 Task: In the Contact  Layla.King@nyu.edu, schedule and save the meeting with title: 'Collaborative Discussion', Select date: '25 September, 2023', select start time: 3:00:PM. Add location in person New York with meeting description: Kindly join this meeting to understand Product Demo and Service Presentation.. Logged in from softage.1@softage.net
Action: Mouse moved to (74, 50)
Screenshot: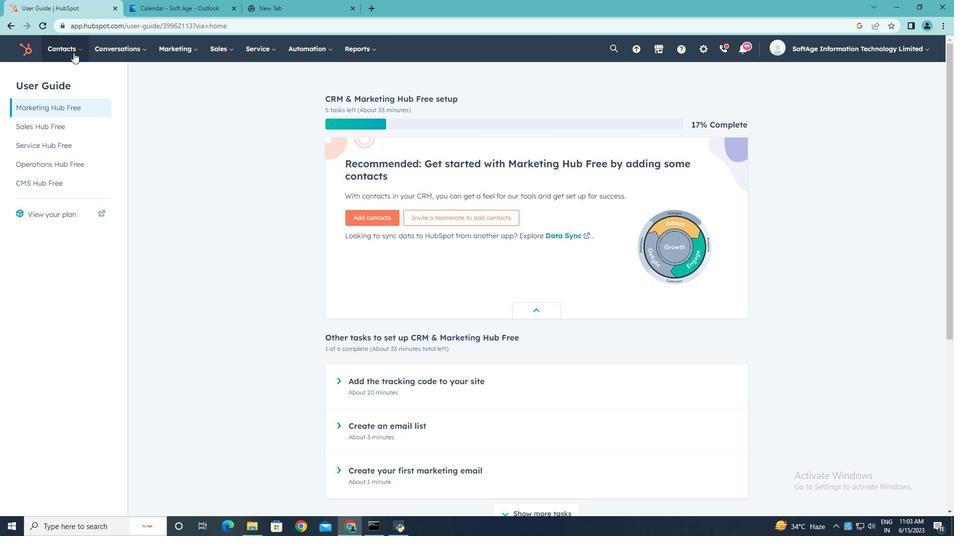 
Action: Mouse pressed left at (74, 50)
Screenshot: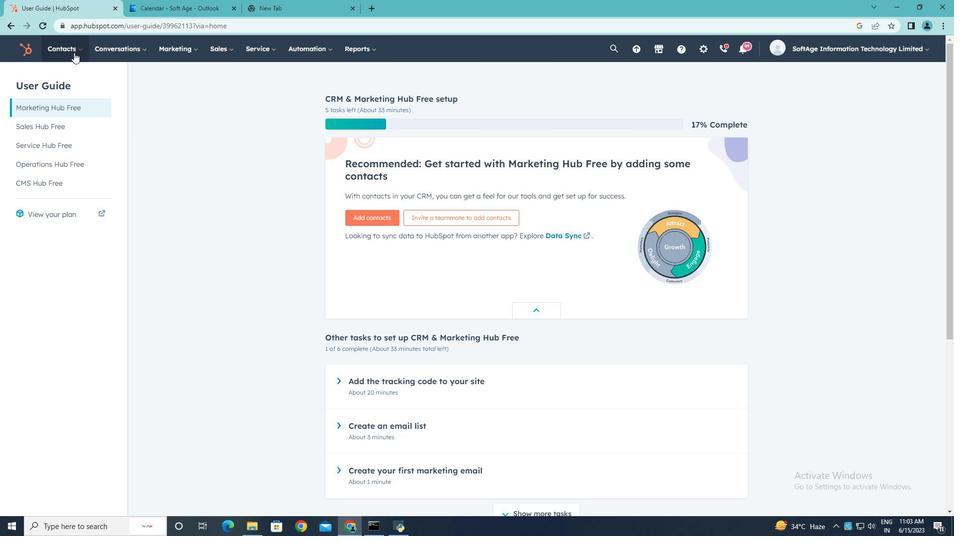 
Action: Mouse moved to (68, 76)
Screenshot: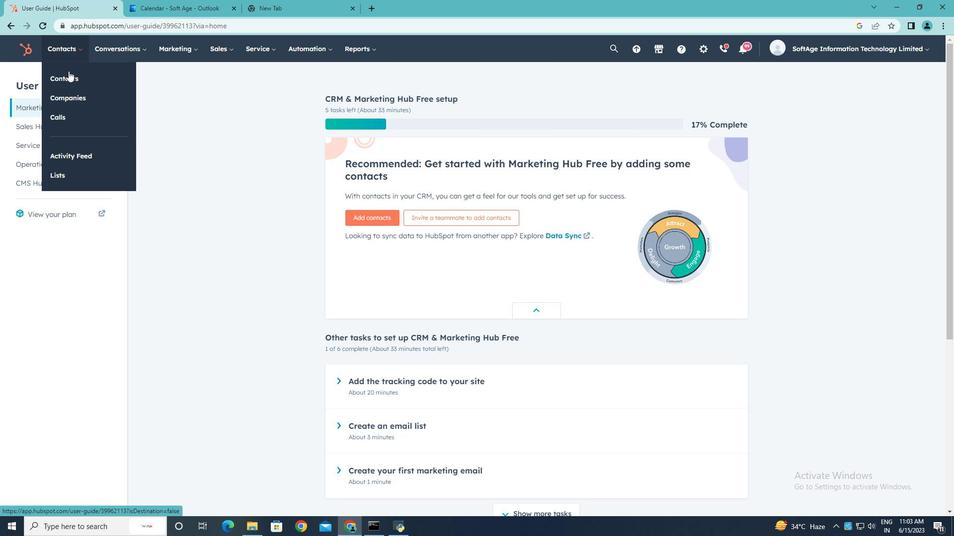 
Action: Mouse pressed left at (68, 76)
Screenshot: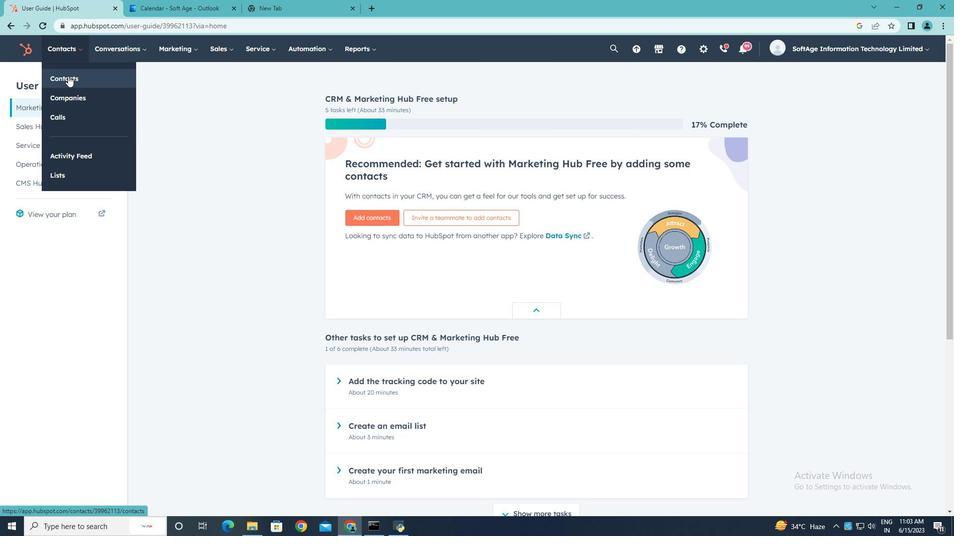 
Action: Mouse moved to (67, 163)
Screenshot: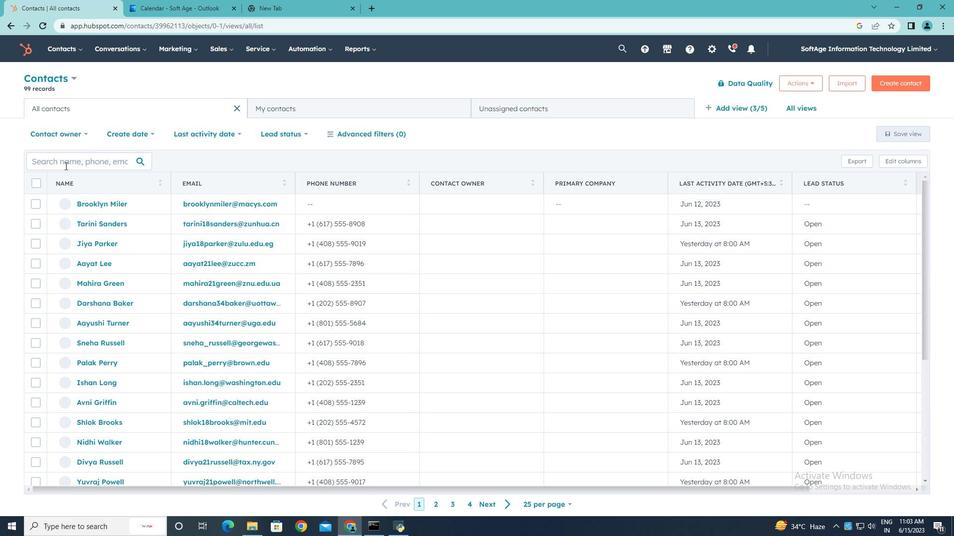 
Action: Mouse pressed left at (67, 163)
Screenshot: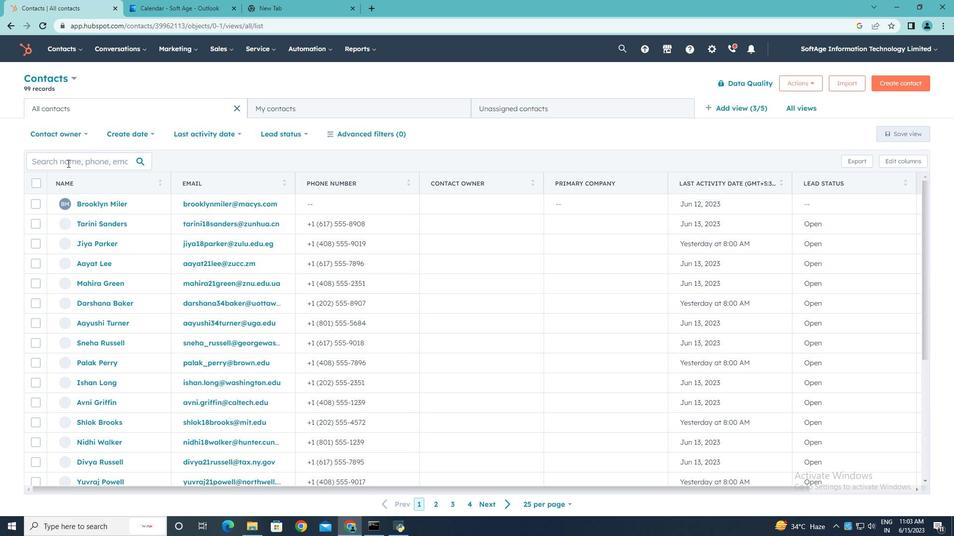 
Action: Key pressed <Key.shift>Layla.<Key.shift>King<Key.shift>@nyu.edu
Screenshot: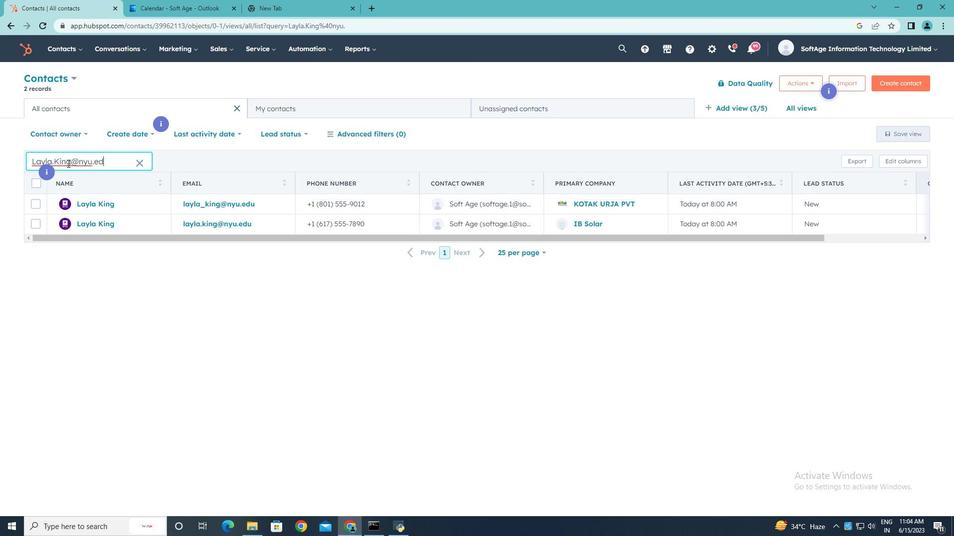 
Action: Mouse moved to (88, 226)
Screenshot: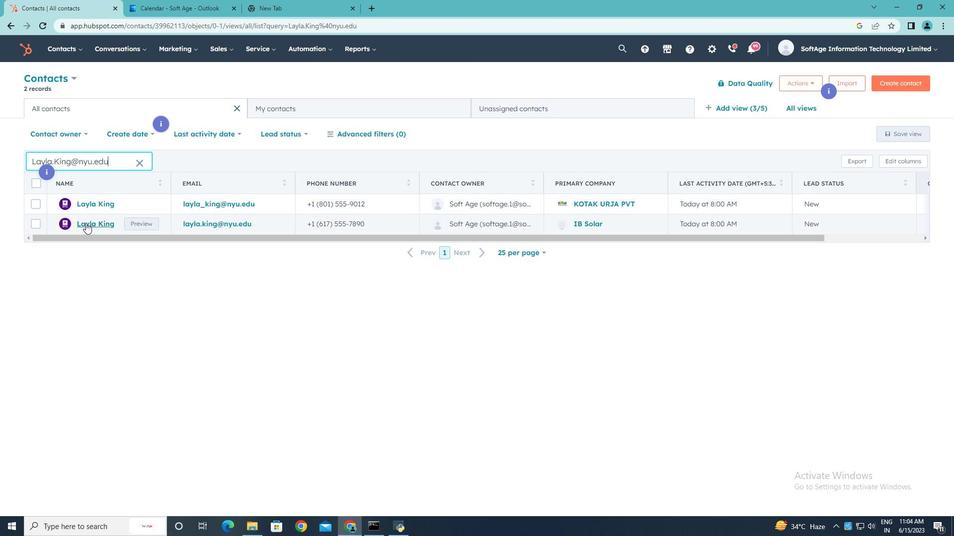 
Action: Mouse pressed left at (88, 226)
Screenshot: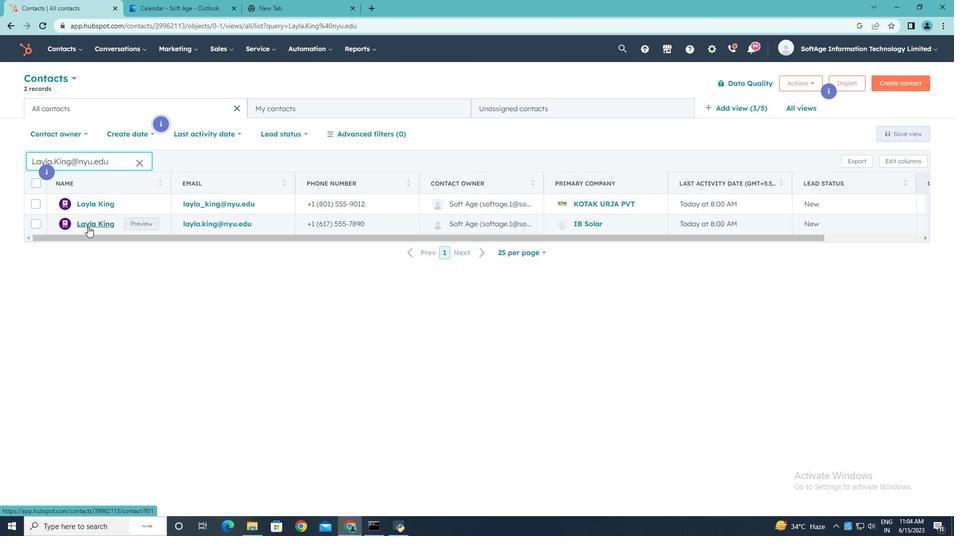 
Action: Mouse moved to (164, 164)
Screenshot: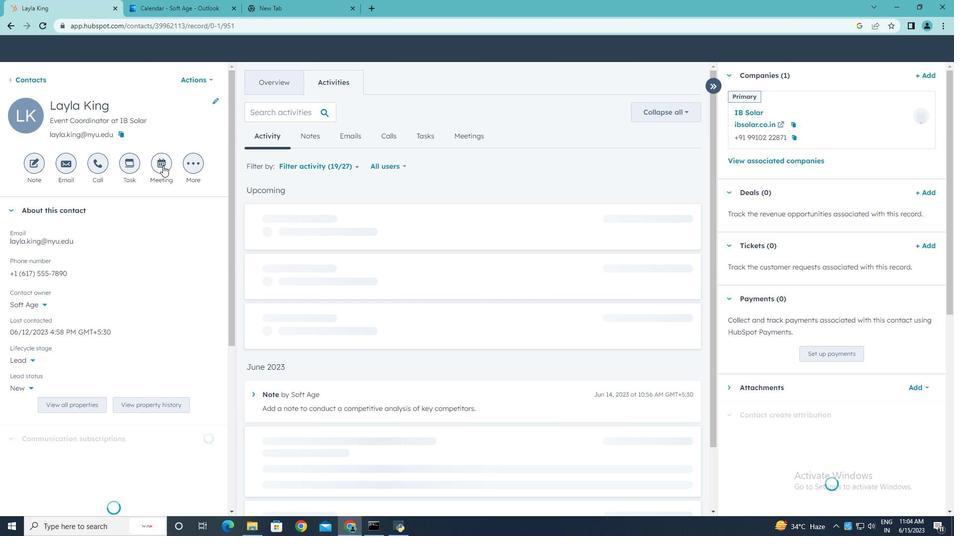 
Action: Mouse pressed left at (164, 164)
Screenshot: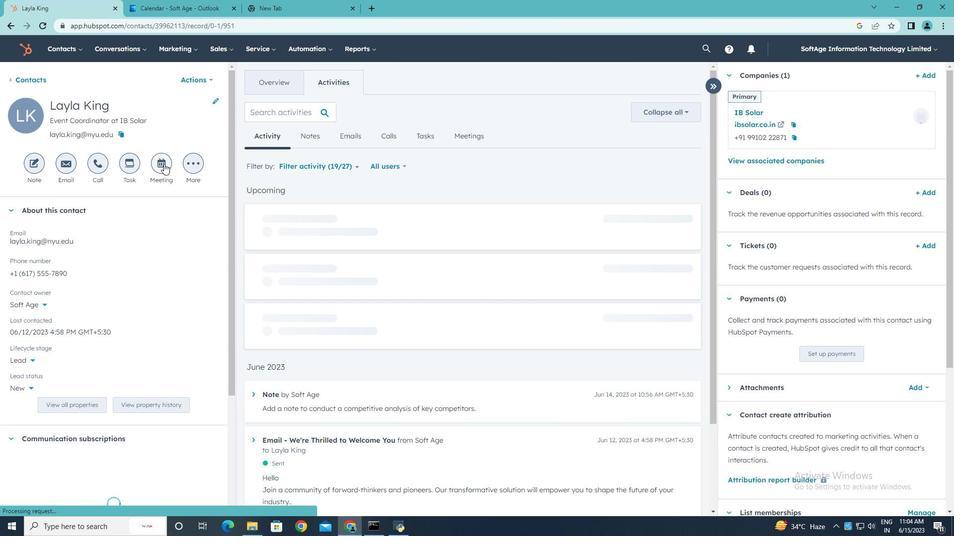 
Action: Key pressed <Key.shift>Collaborative<Key.space><Key.shift><Key.shift>Disv<Key.backspace>cussion.
Screenshot: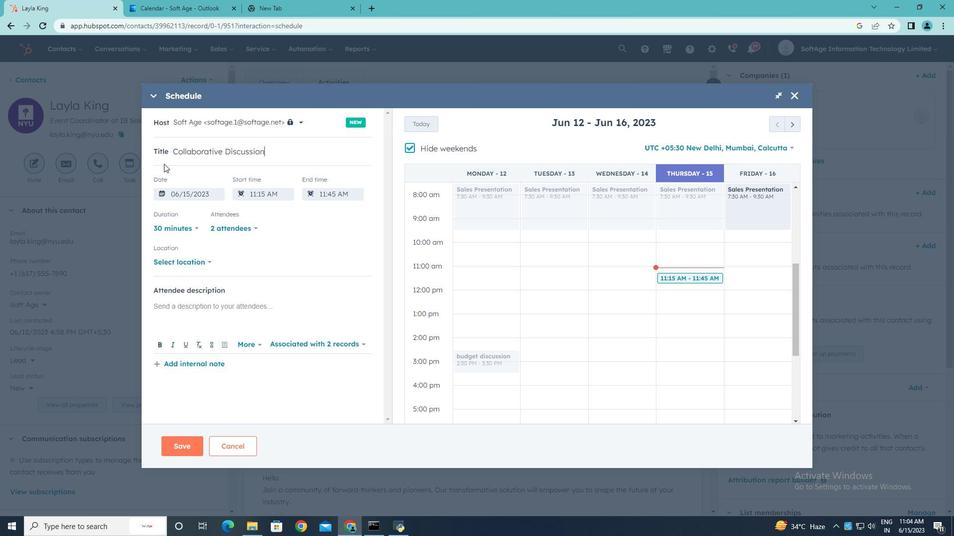 
Action: Mouse moved to (410, 147)
Screenshot: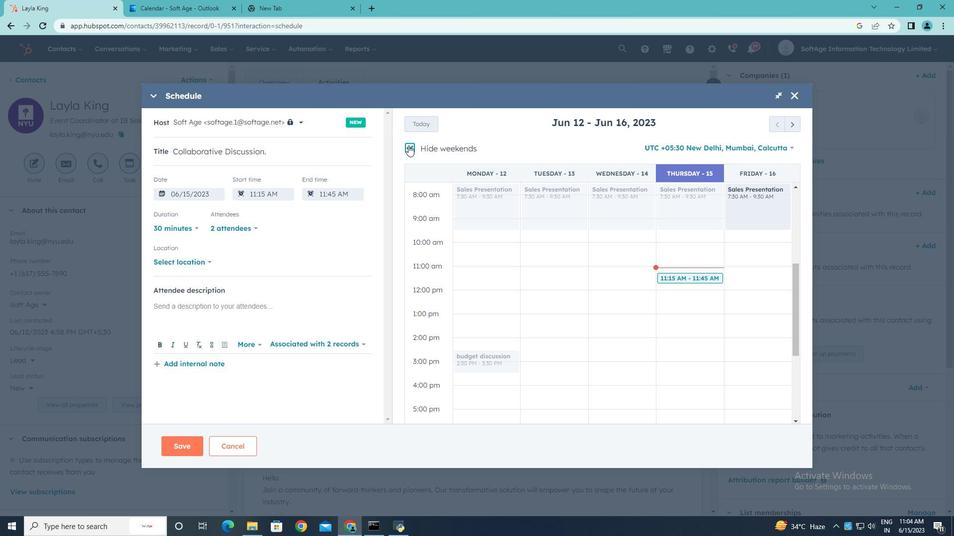 
Action: Mouse pressed left at (410, 147)
Screenshot: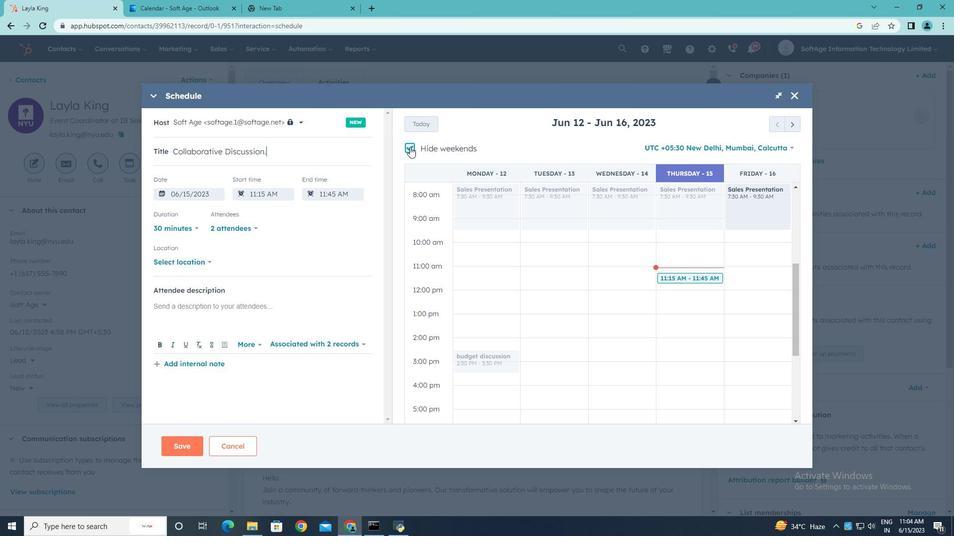 
Action: Mouse moved to (794, 125)
Screenshot: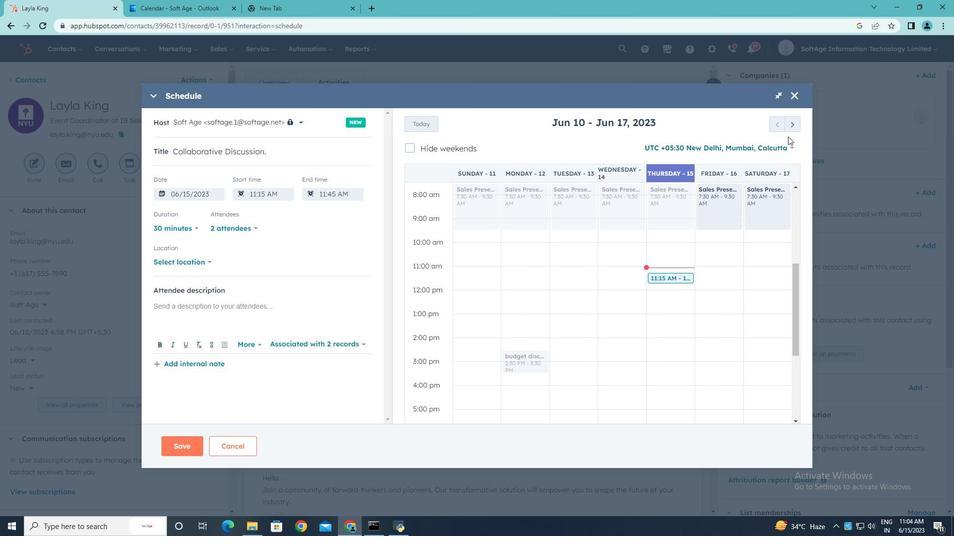 
Action: Mouse pressed left at (794, 125)
Screenshot: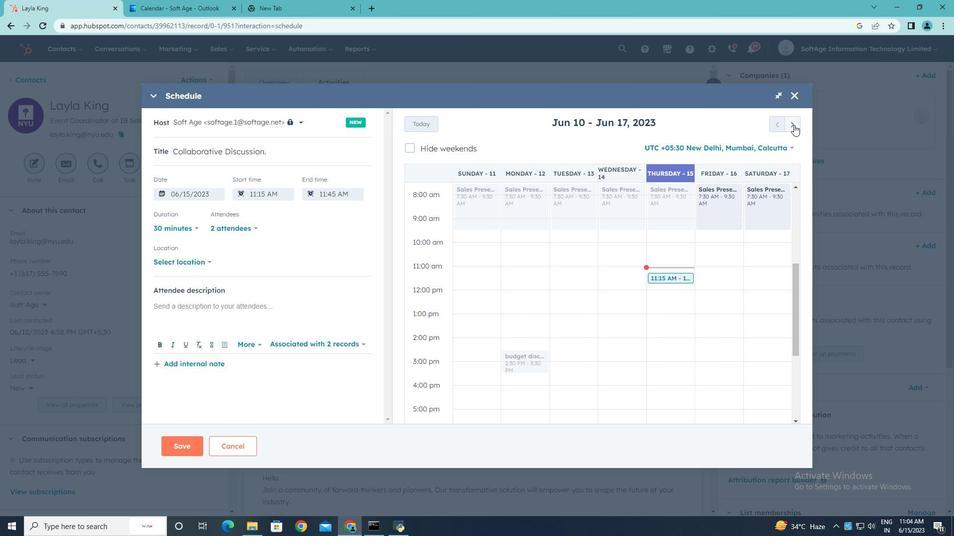 
Action: Mouse pressed left at (794, 125)
Screenshot: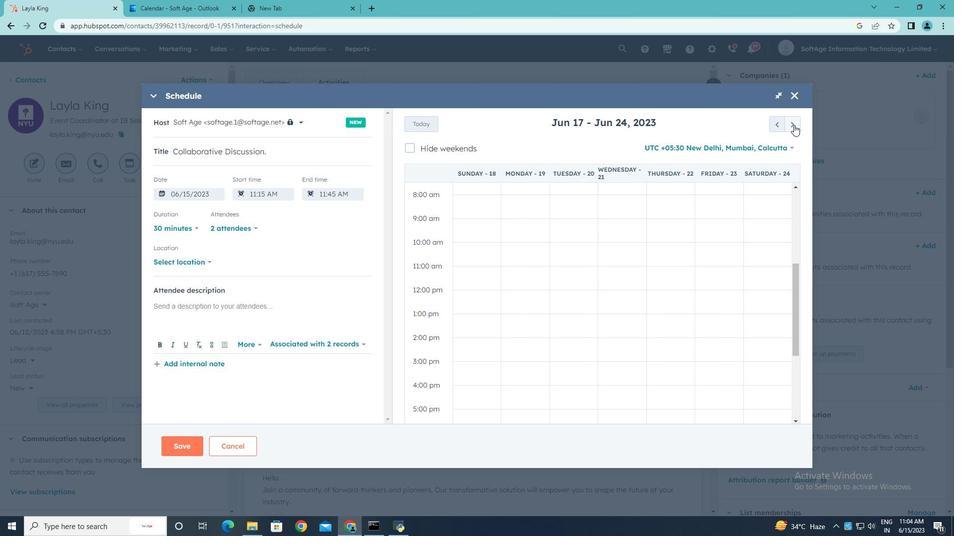 
Action: Mouse pressed left at (794, 125)
Screenshot: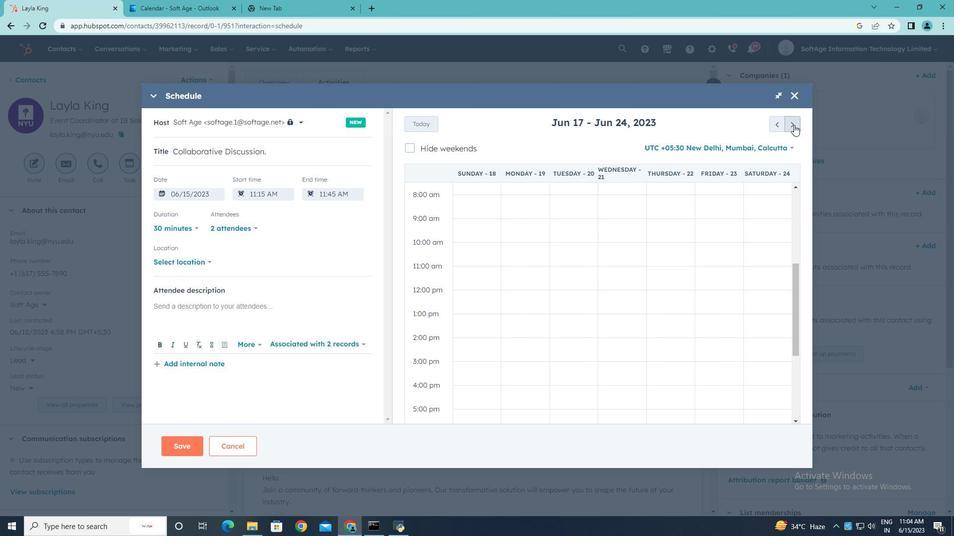 
Action: Mouse pressed left at (794, 125)
Screenshot: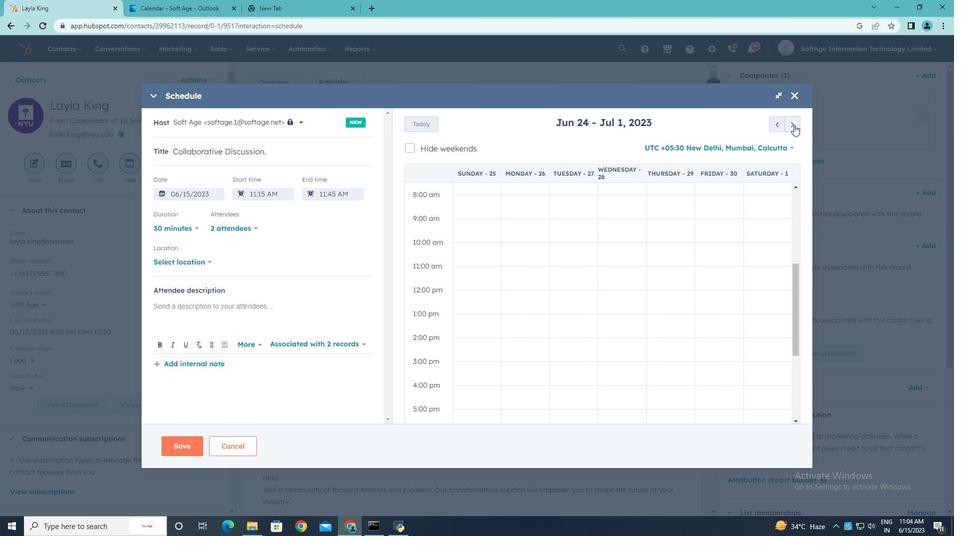 
Action: Mouse pressed left at (794, 125)
Screenshot: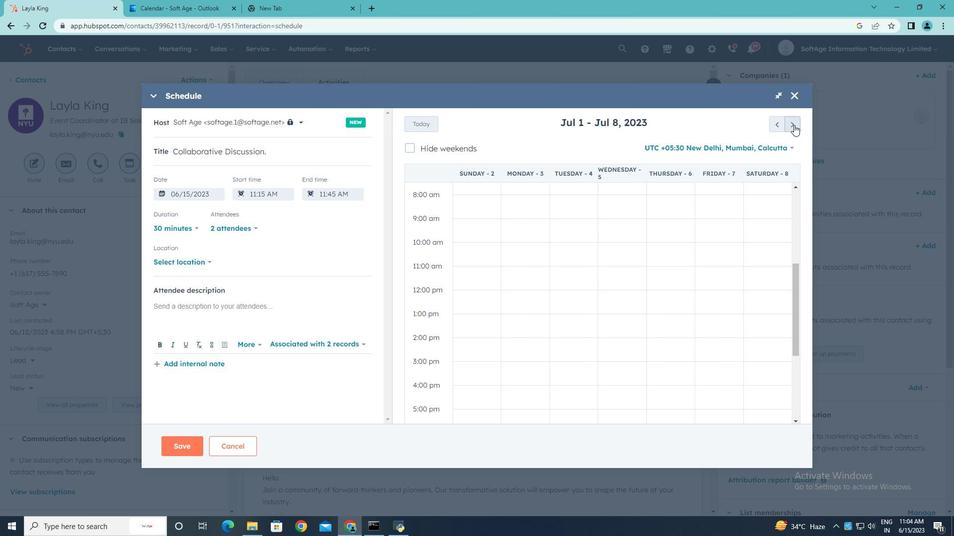 
Action: Mouse pressed left at (794, 125)
Screenshot: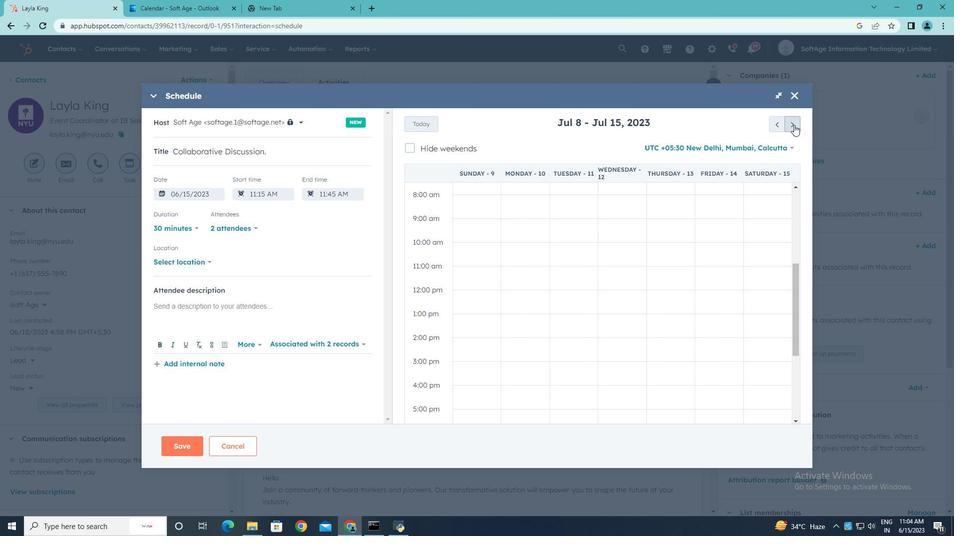 
Action: Mouse pressed left at (794, 125)
Screenshot: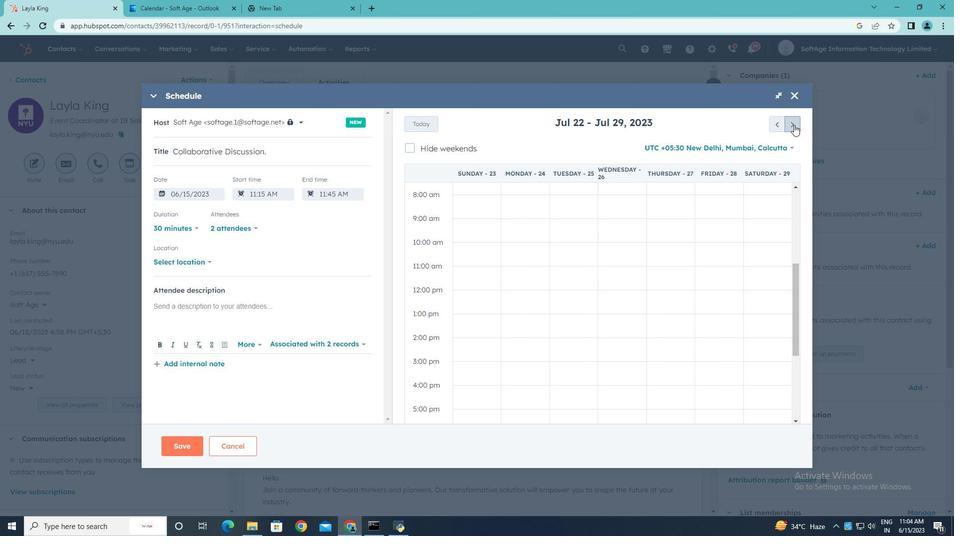 
Action: Mouse pressed left at (794, 125)
Screenshot: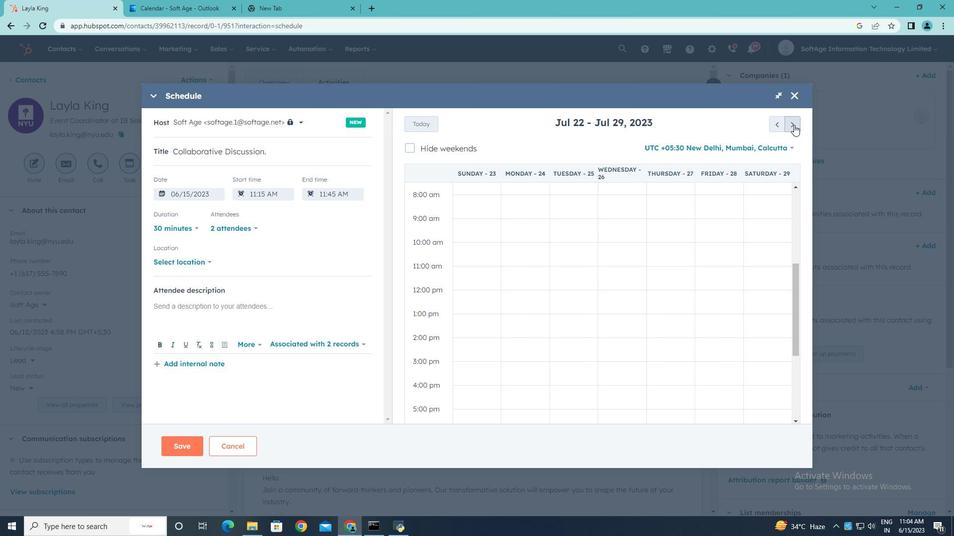 
Action: Mouse pressed left at (794, 125)
Screenshot: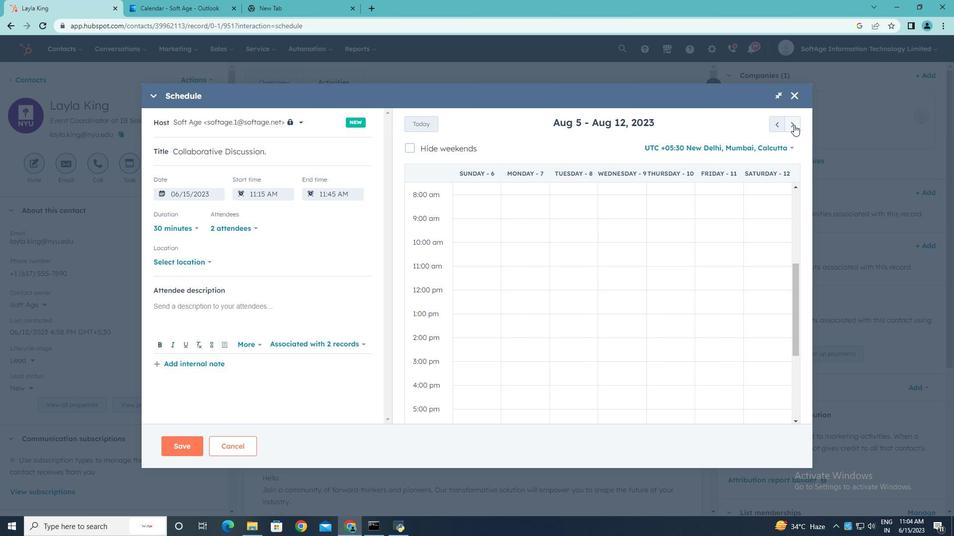 
Action: Mouse pressed left at (794, 125)
Screenshot: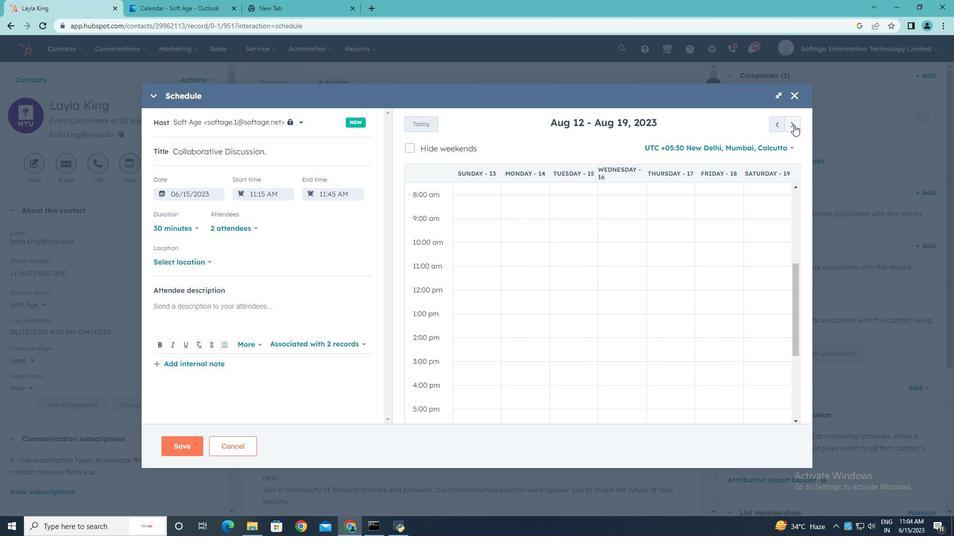 
Action: Mouse pressed left at (794, 125)
Screenshot: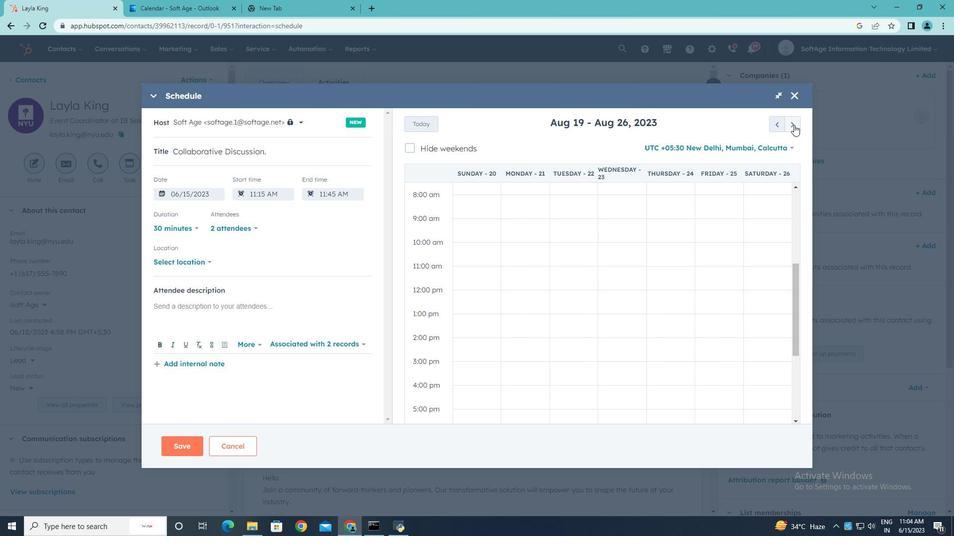 
Action: Mouse pressed left at (794, 125)
Screenshot: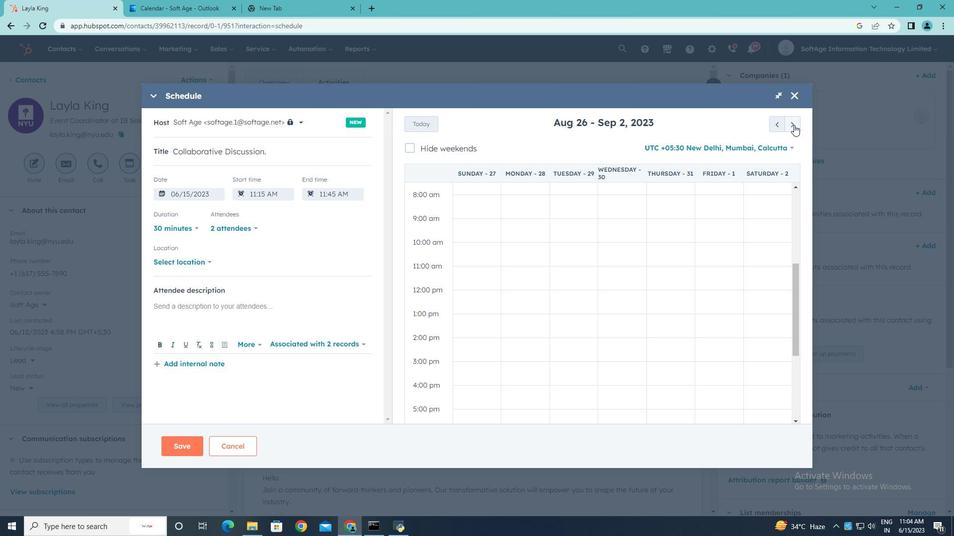 
Action: Mouse pressed left at (794, 125)
Screenshot: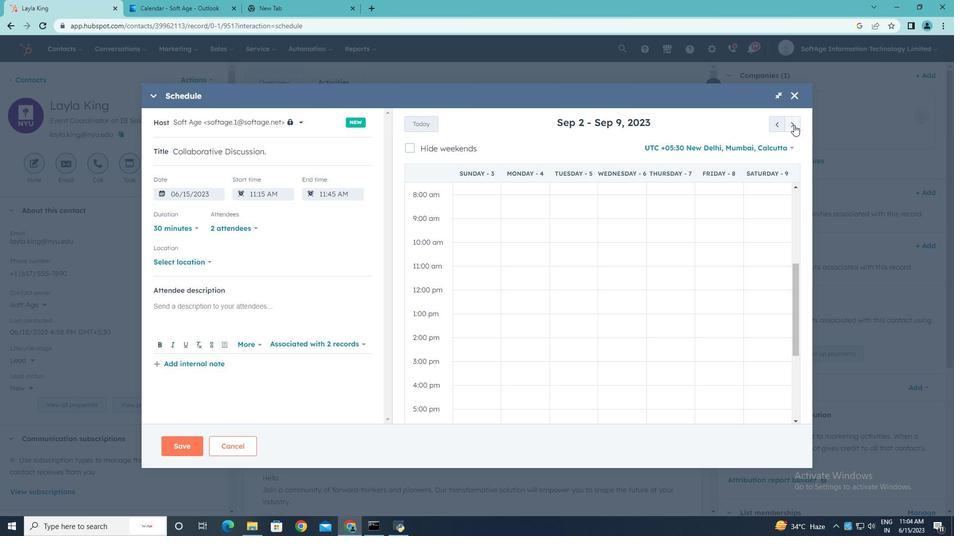 
Action: Mouse pressed left at (794, 125)
Screenshot: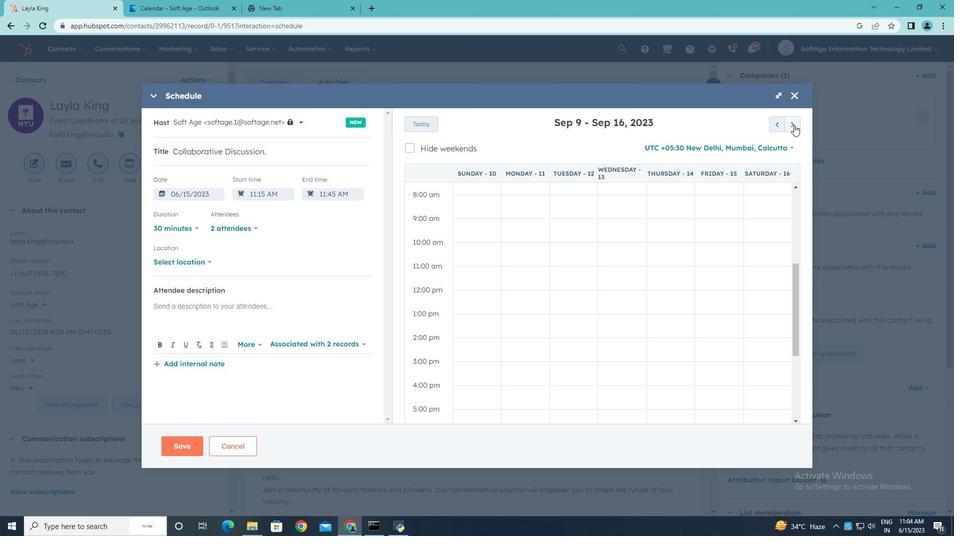
Action: Mouse pressed left at (794, 125)
Screenshot: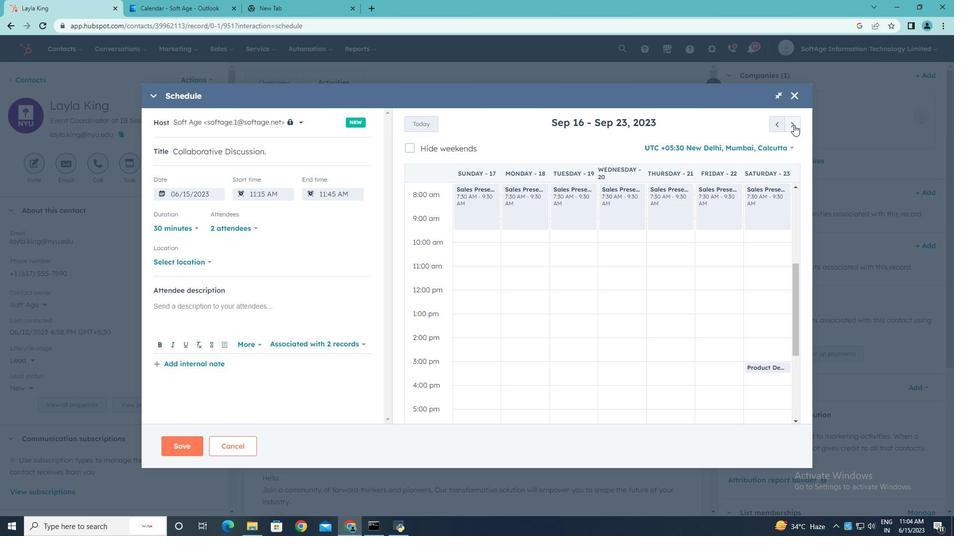 
Action: Mouse moved to (521, 366)
Screenshot: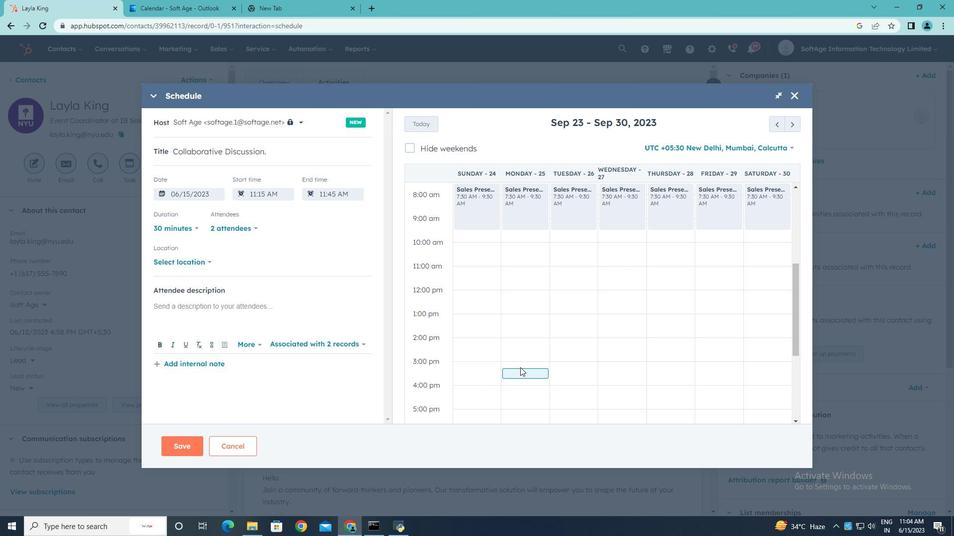
Action: Mouse pressed left at (521, 366)
Screenshot: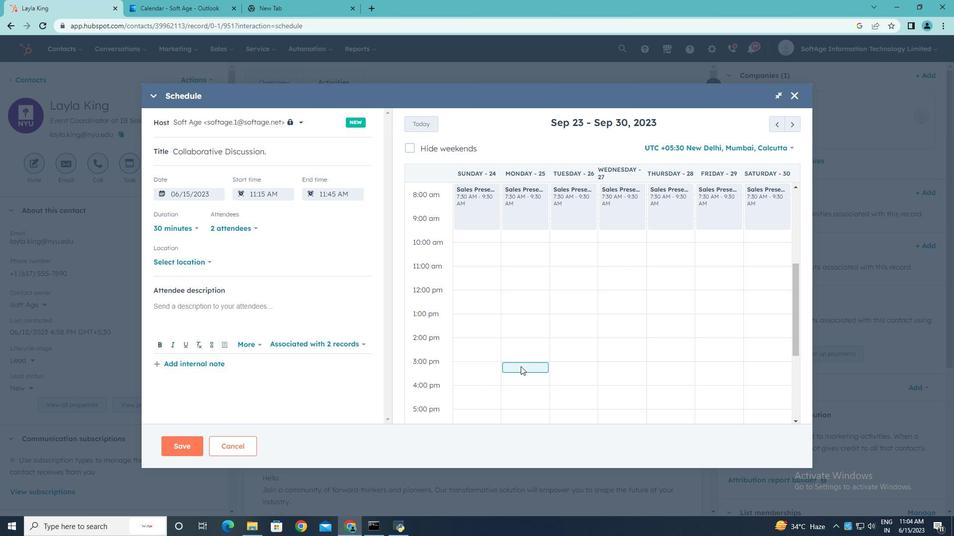 
Action: Mouse moved to (208, 262)
Screenshot: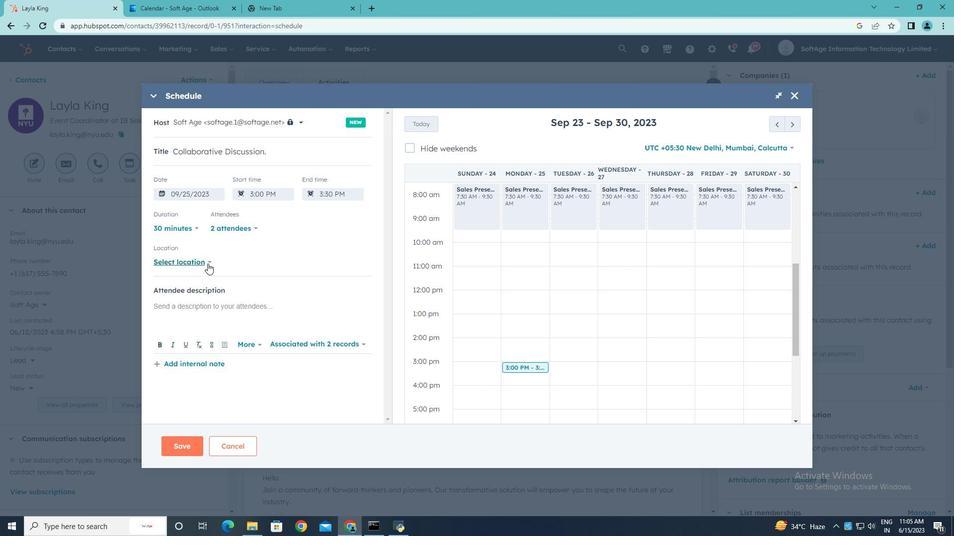 
Action: Mouse pressed left at (208, 262)
Screenshot: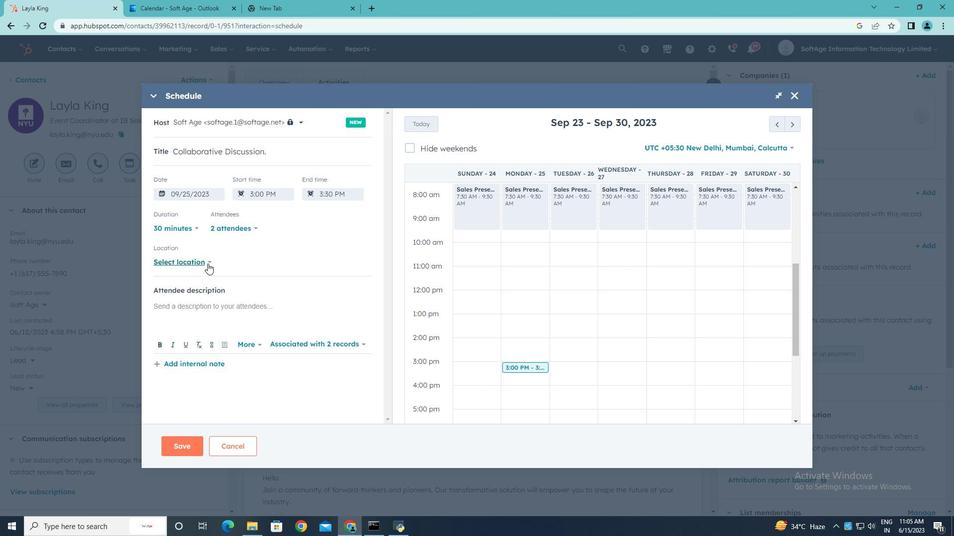 
Action: Mouse moved to (240, 258)
Screenshot: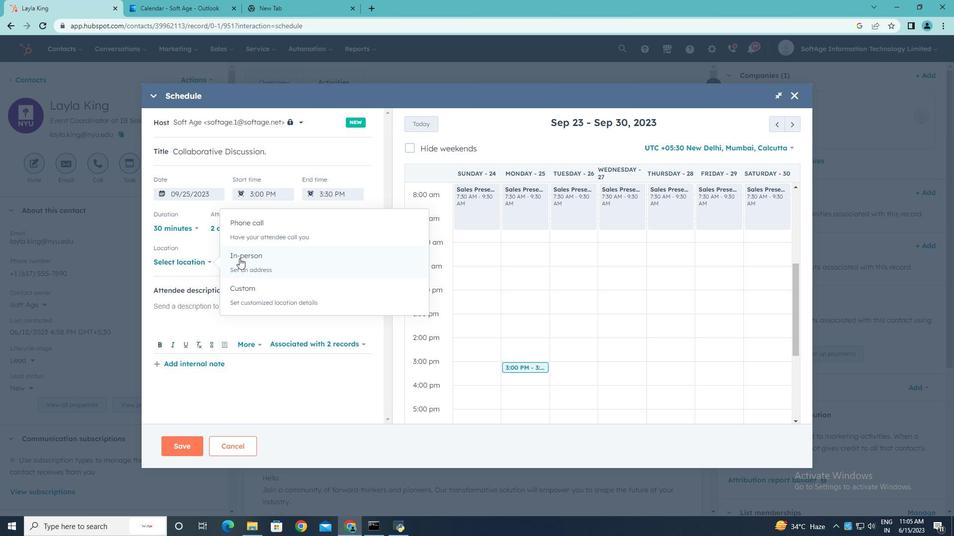 
Action: Mouse pressed left at (240, 258)
Screenshot: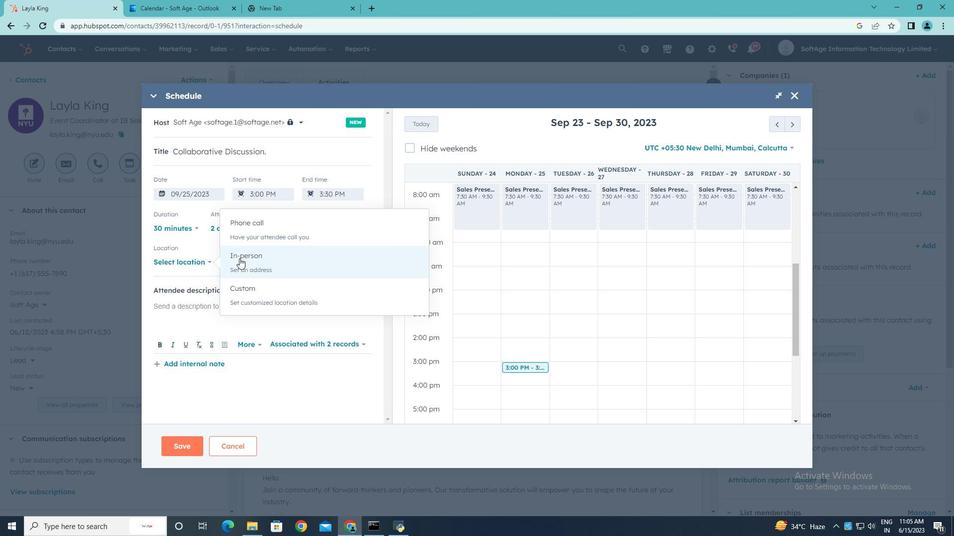 
Action: Mouse moved to (238, 262)
Screenshot: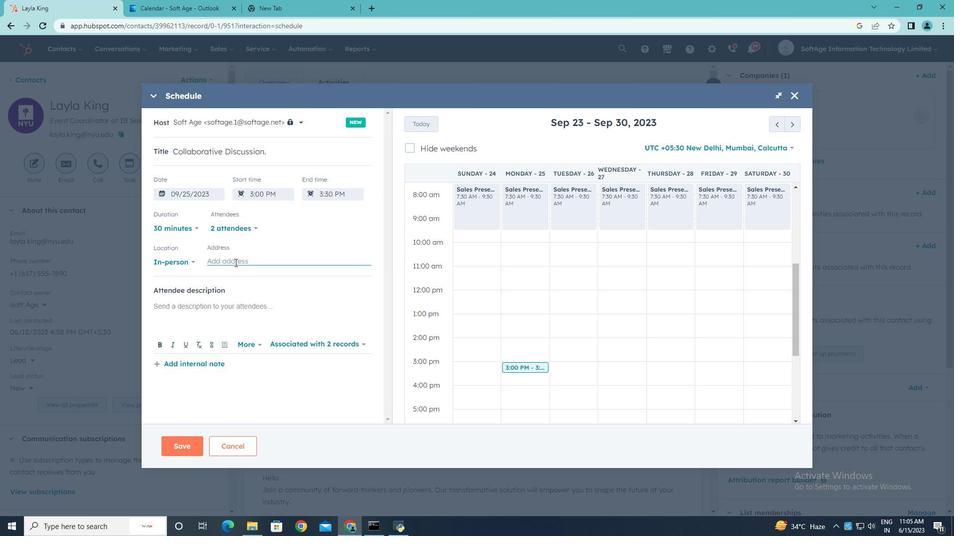 
Action: Mouse pressed left at (238, 262)
Screenshot: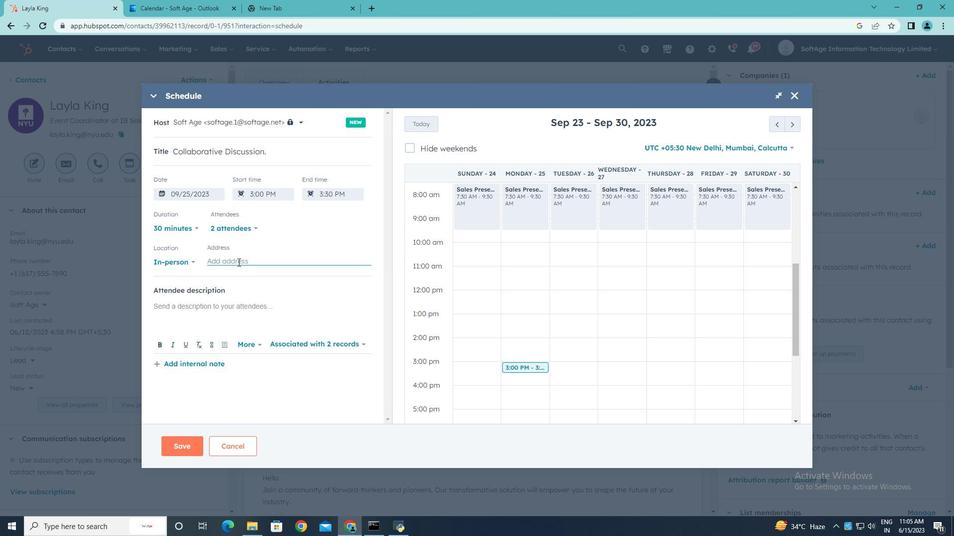 
Action: Mouse moved to (238, 262)
Screenshot: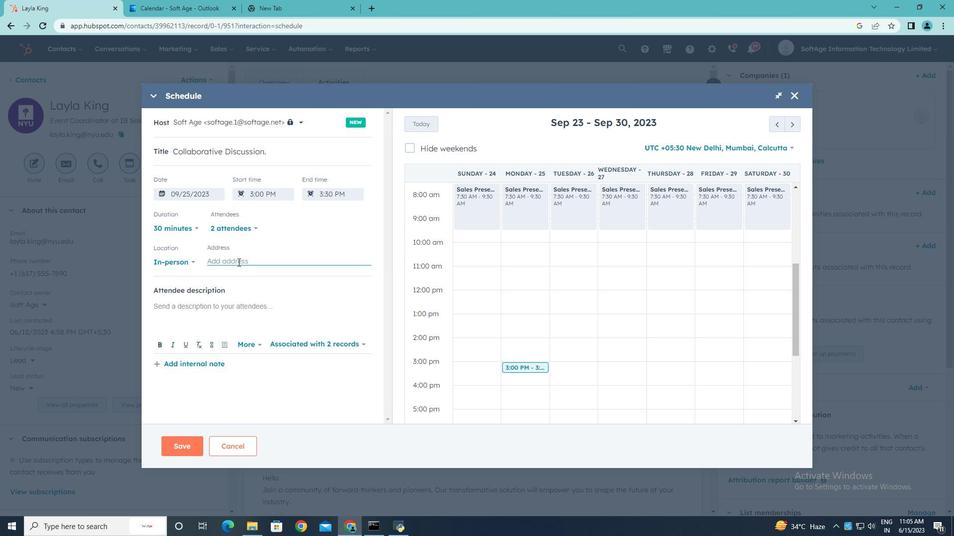 
Action: Key pressed <Key.shift>New<Key.space><Key.shift>York
Screenshot: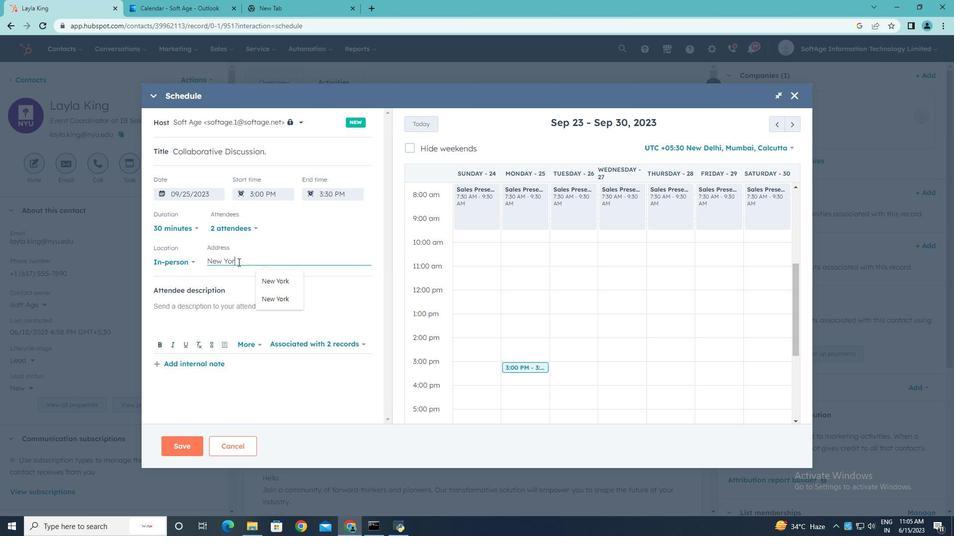 
Action: Mouse moved to (198, 305)
Screenshot: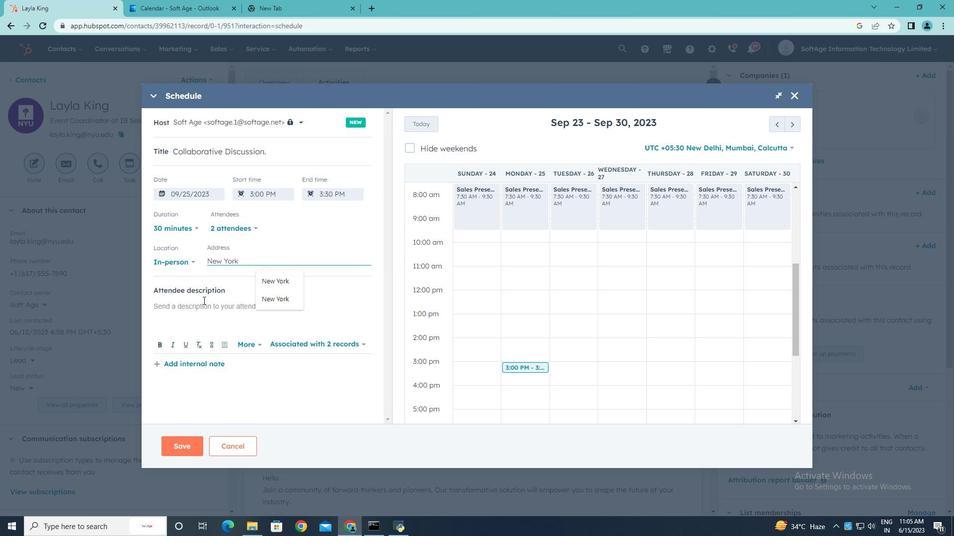 
Action: Mouse pressed left at (198, 305)
Screenshot: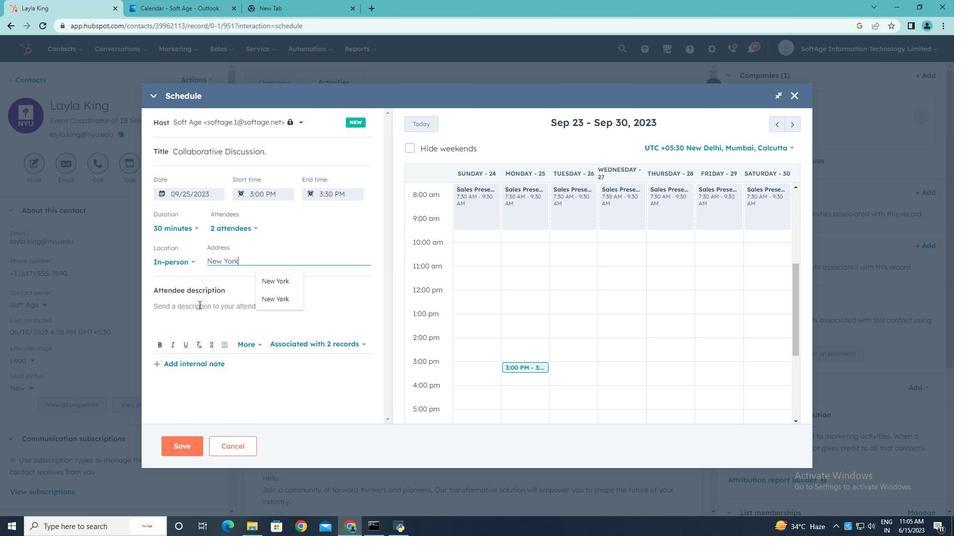 
Action: Key pressed <Key.shift>Kindly<Key.space>join<Key.space>this<Key.space>meeting<Key.space>to<Key.space>understand<Key.space><Key.shift>Product<Key.space><Key.shift>Demo<Key.space>and<Key.space><Key.shift>Service<Key.space><Key.shift>Presentation..
Screenshot: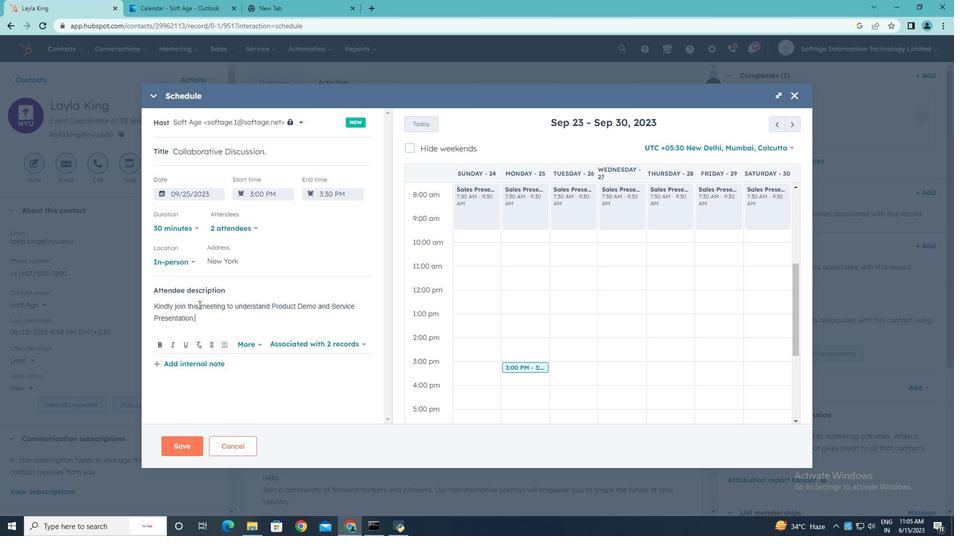 
Action: Mouse moved to (188, 446)
Screenshot: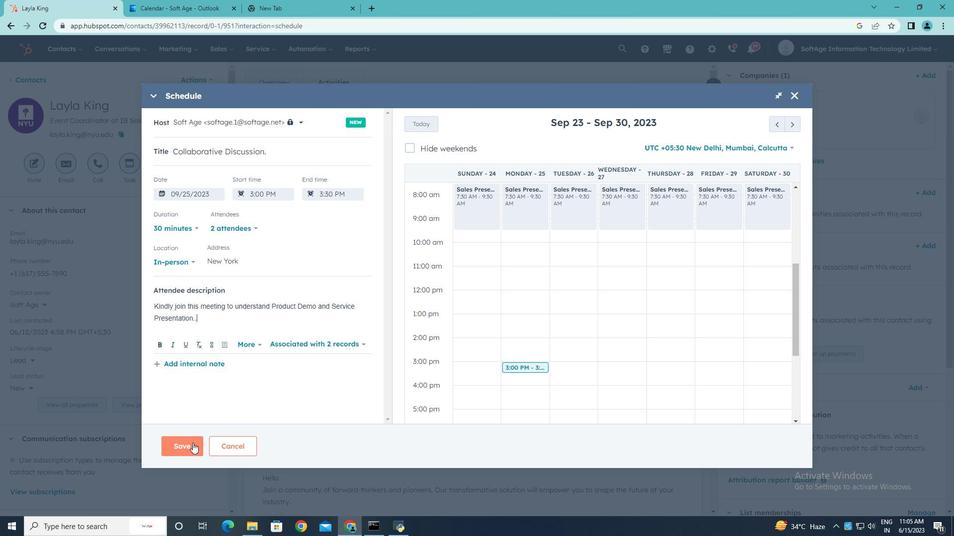 
Action: Mouse pressed left at (188, 446)
Screenshot: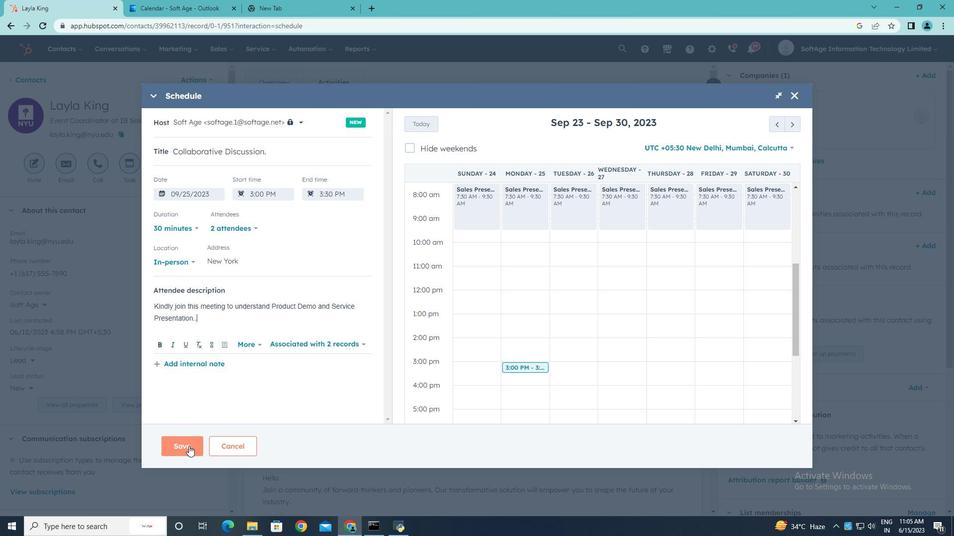 
